 Task: Create New Customer with Customer Name: BETTER RETRO, Billing Address Line1: 1404 Camden Street, Billing Address Line2:  Reno, Billing Address Line3:  Nevada 89501, Cell Number: 801-420-0980_x000D_

Action: Mouse moved to (161, 35)
Screenshot: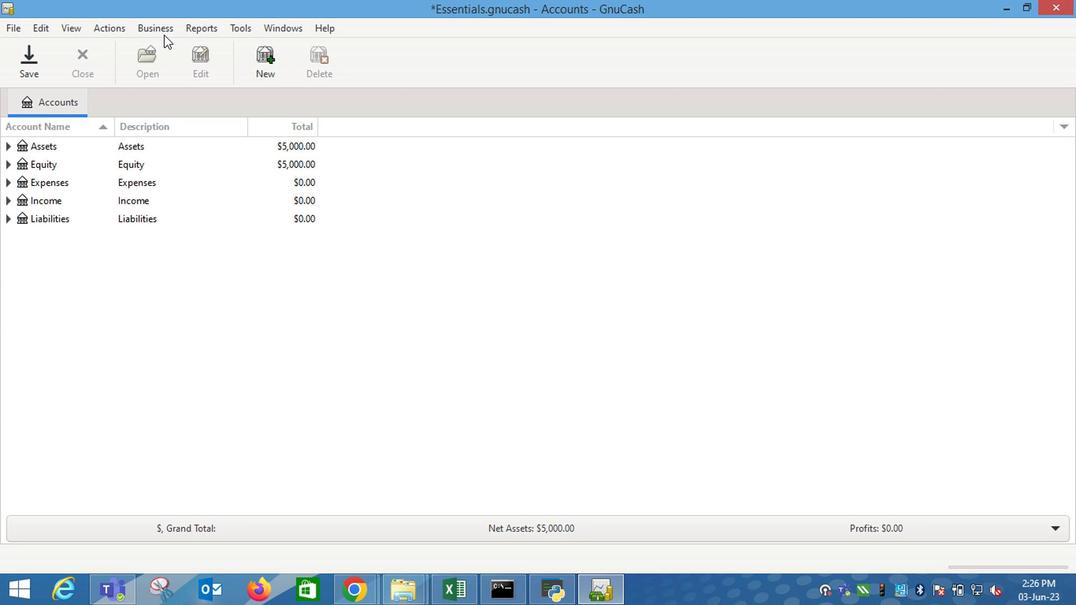 
Action: Mouse pressed left at (161, 35)
Screenshot: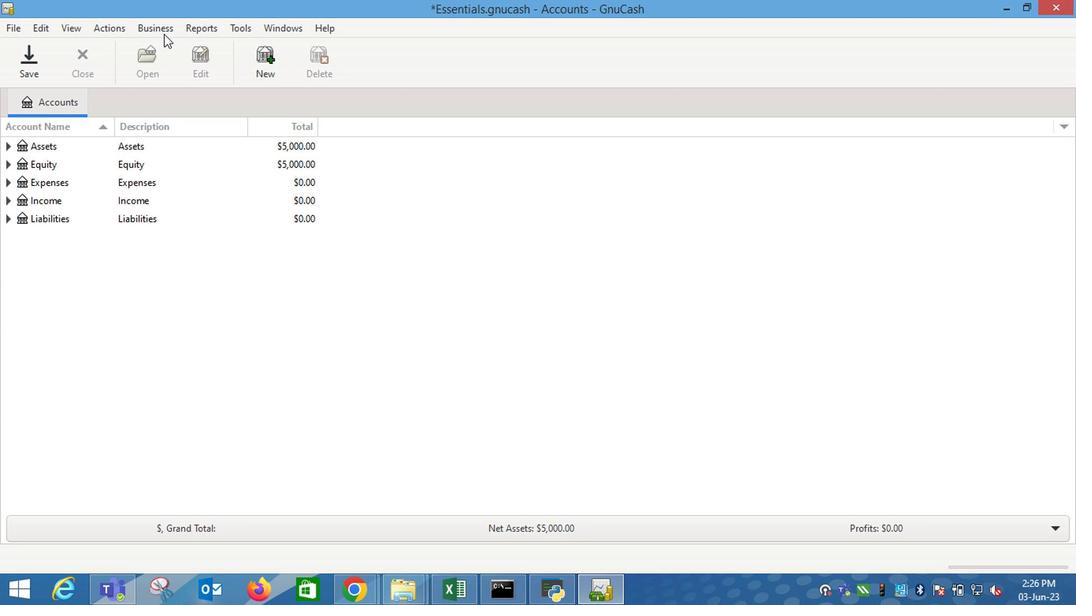 
Action: Mouse moved to (398, 68)
Screenshot: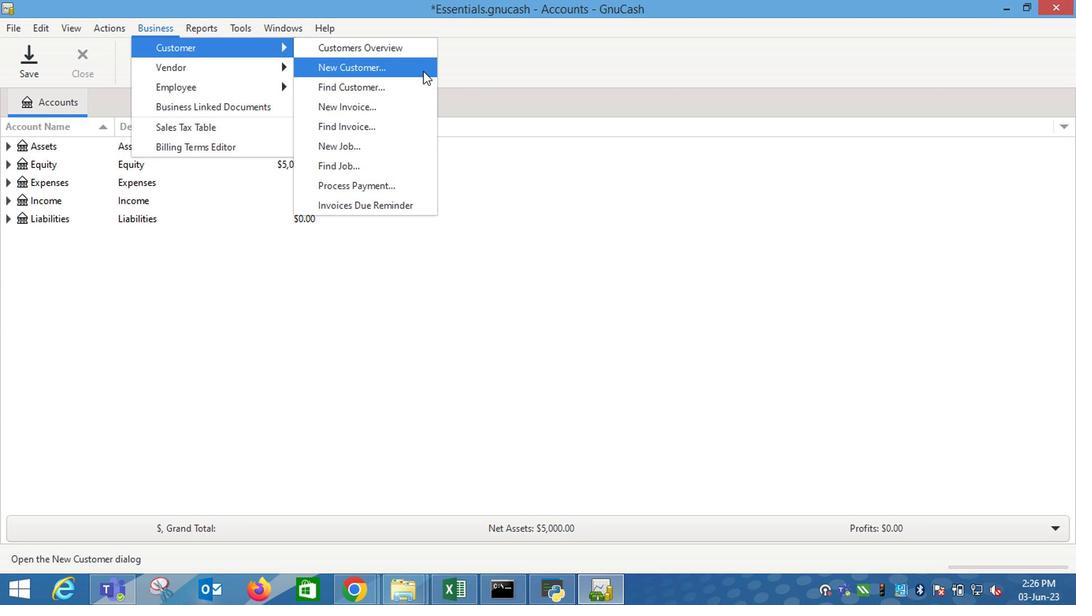 
Action: Mouse pressed left at (398, 68)
Screenshot: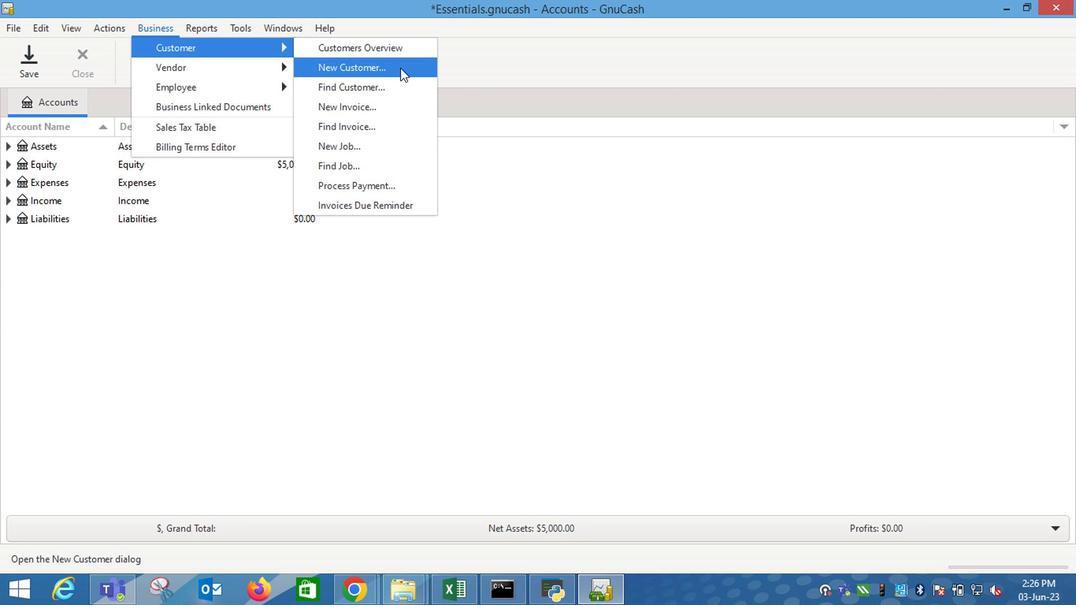
Action: Mouse moved to (587, 258)
Screenshot: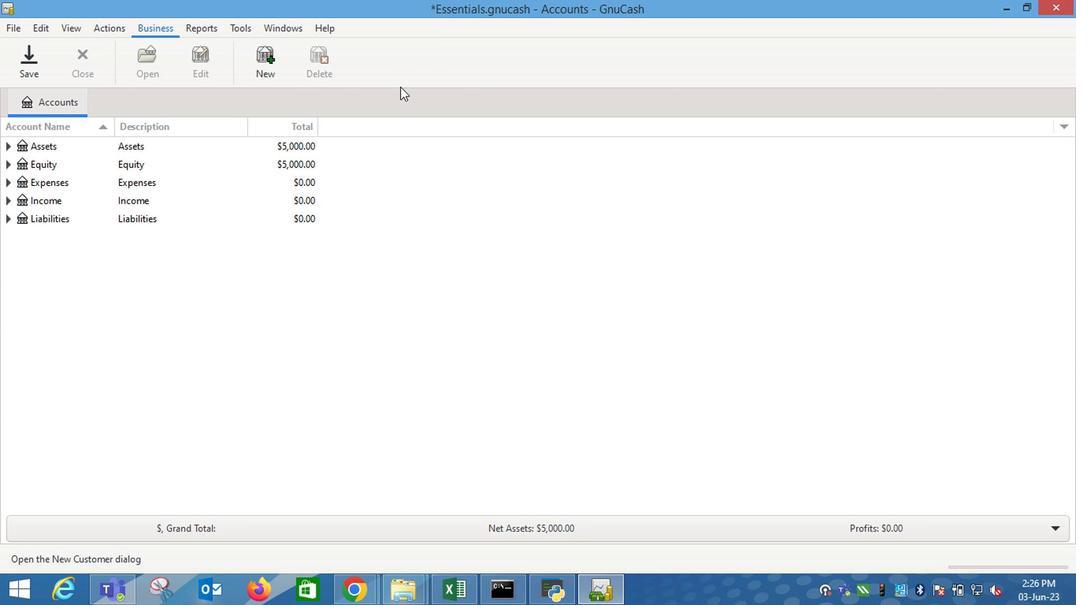 
Action: Key pressed <Key.shift_r>BETTER<Key.space><Key.shift_r>RETRO<Key.tab><Key.tab><Key.tab>1404<Key.space><Key.shift_r>Camden<Key.space><Key.shift_r>Street<Key.tab><Key.shift_r>Re<Key.tab><Key.shift_r>Ne<Key.tab><Key.tab>801-420-0980<Key.tab>
Screenshot: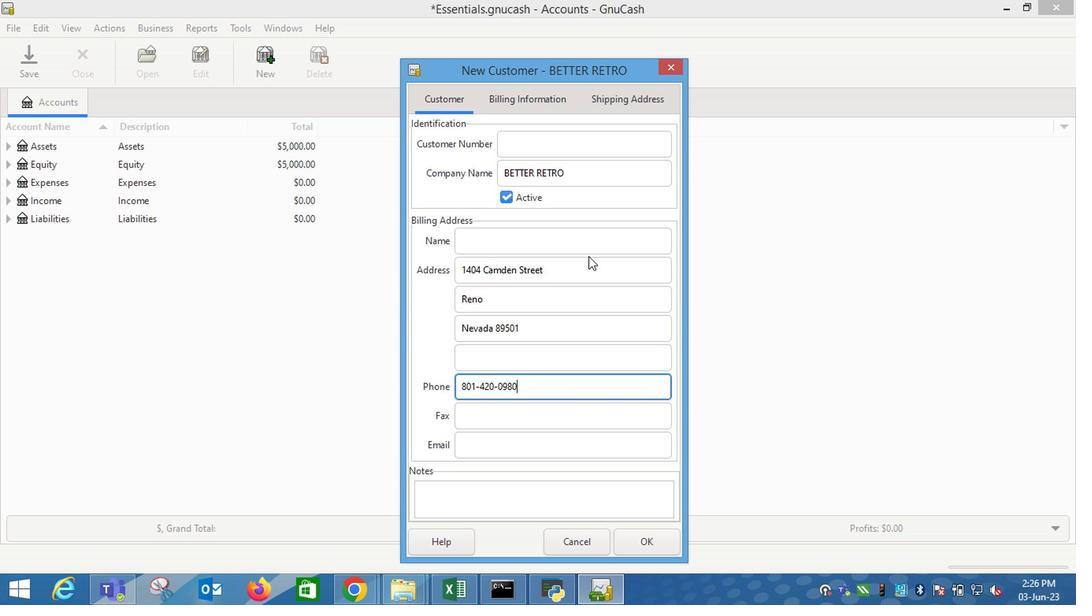 
Action: Mouse moved to (645, 540)
Screenshot: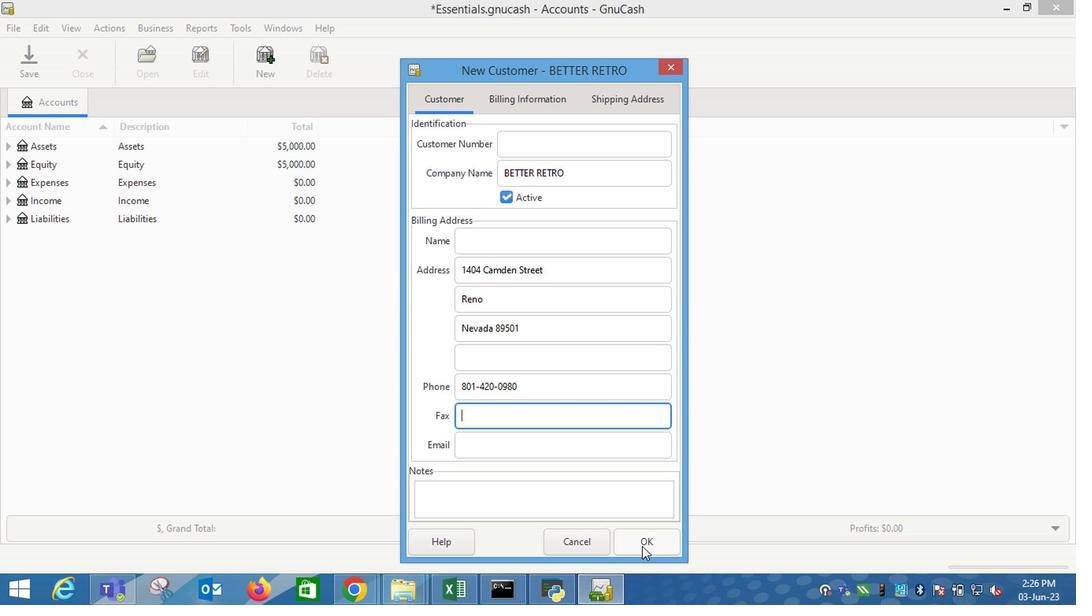 
Action: Mouse pressed left at (645, 540)
Screenshot: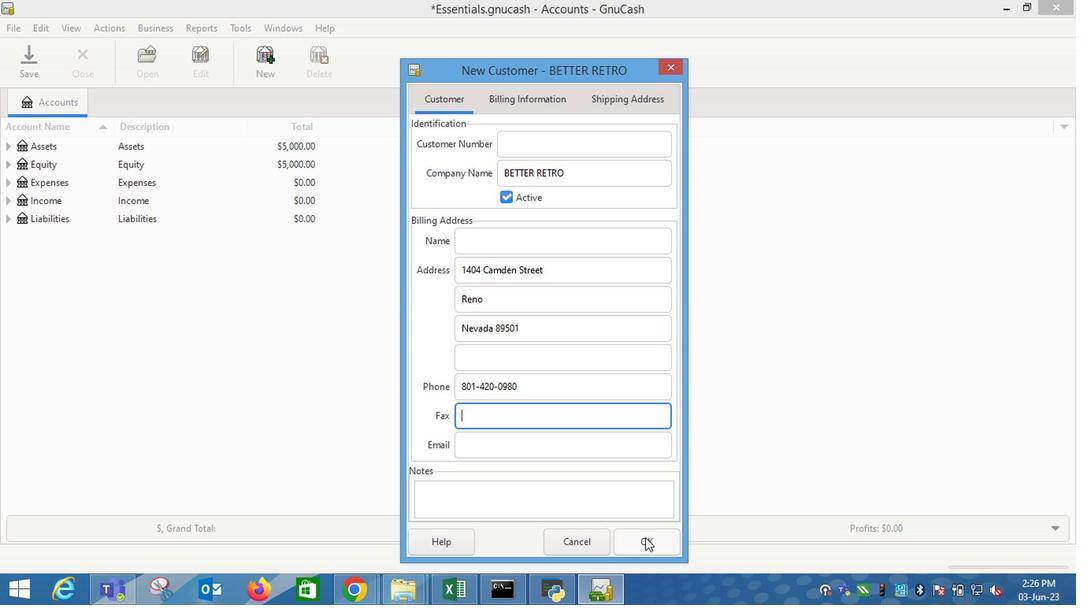 
Action: Mouse moved to (275, 236)
Screenshot: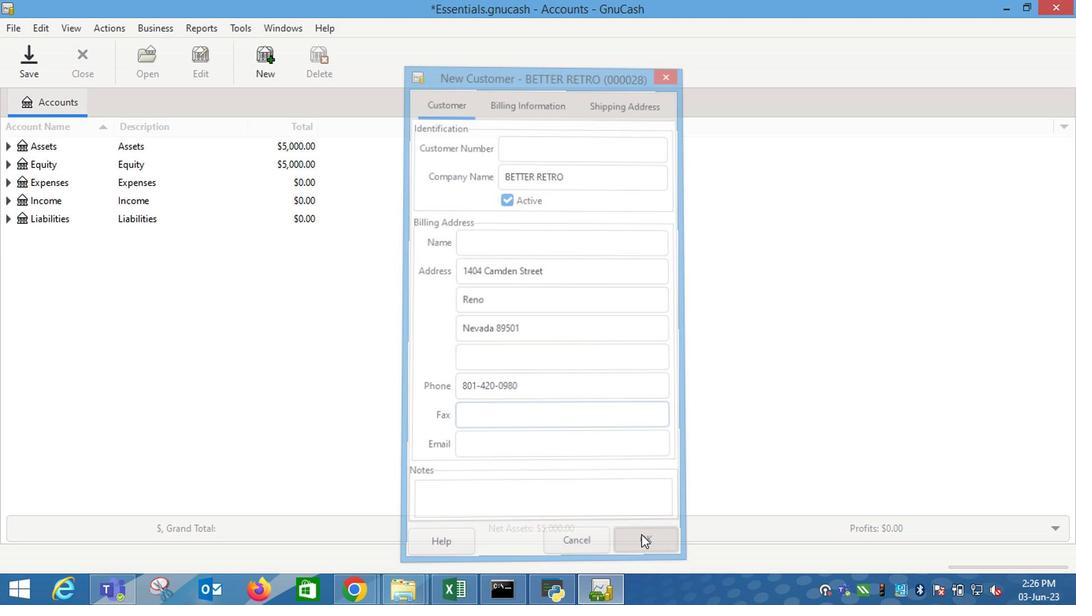
